 Task: Add a condition where "Organization Is AI" in pending tickets.
Action: Mouse moved to (109, 371)
Screenshot: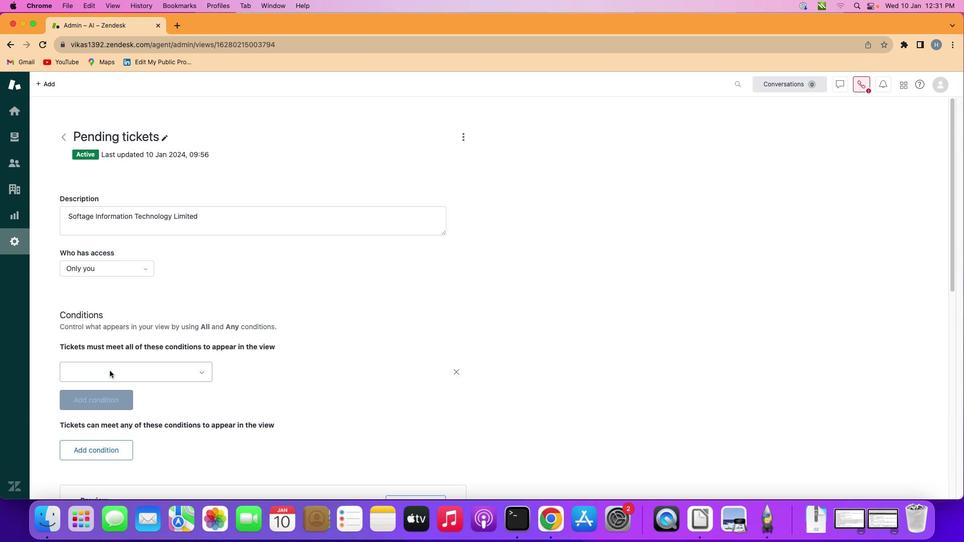 
Action: Mouse pressed left at (109, 371)
Screenshot: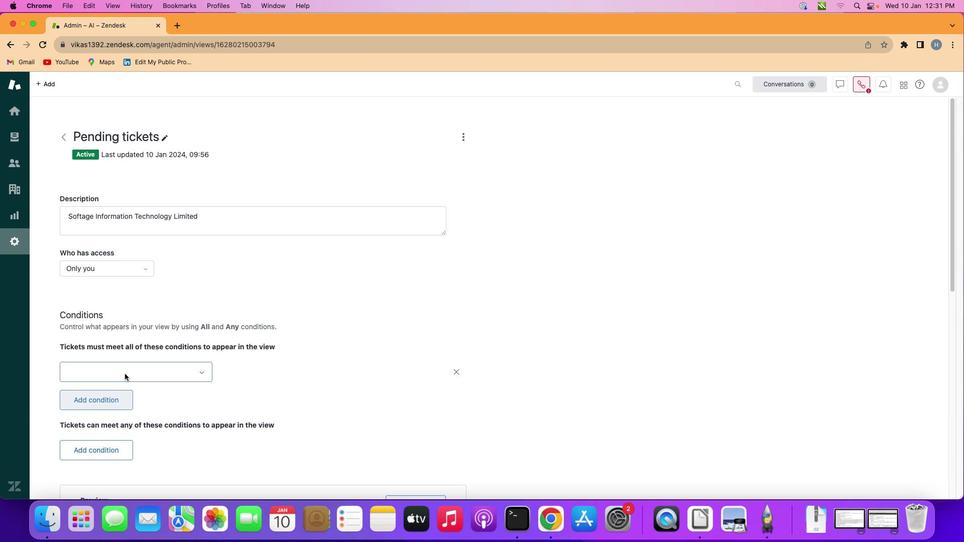 
Action: Mouse moved to (148, 373)
Screenshot: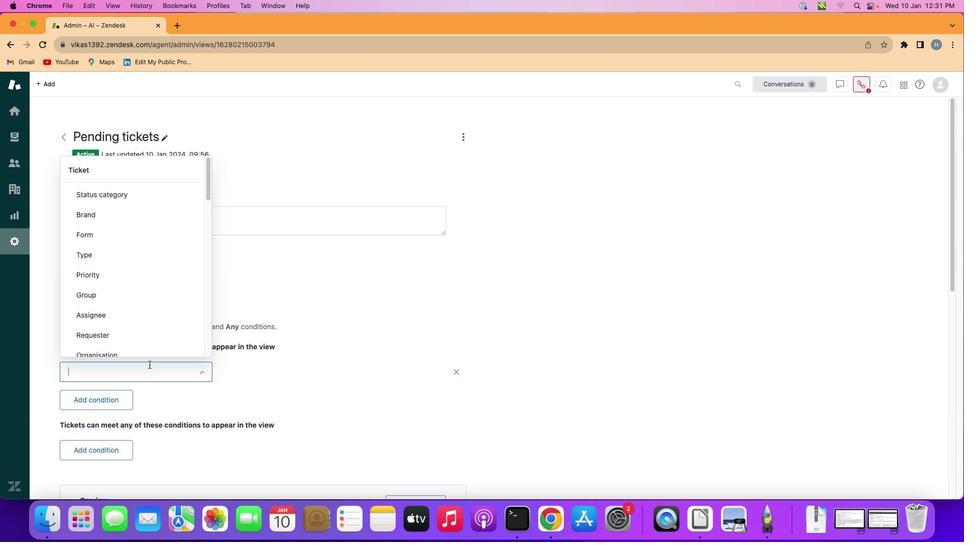 
Action: Mouse pressed left at (148, 373)
Screenshot: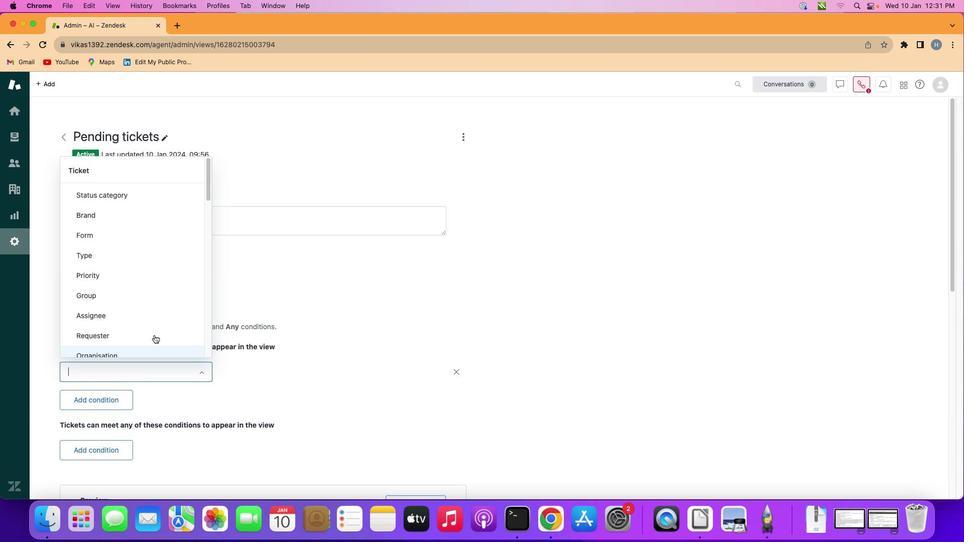 
Action: Mouse moved to (161, 318)
Screenshot: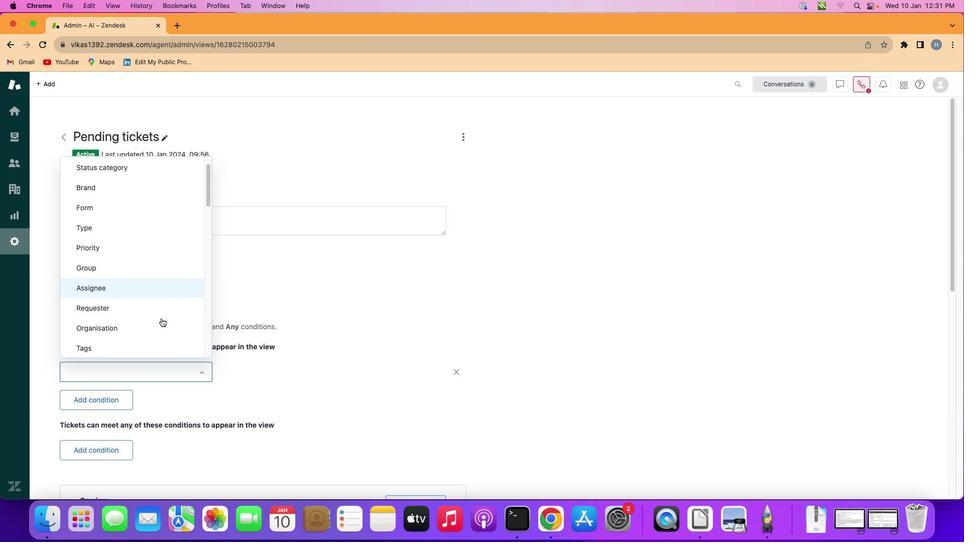 
Action: Mouse scrolled (161, 318) with delta (0, 0)
Screenshot: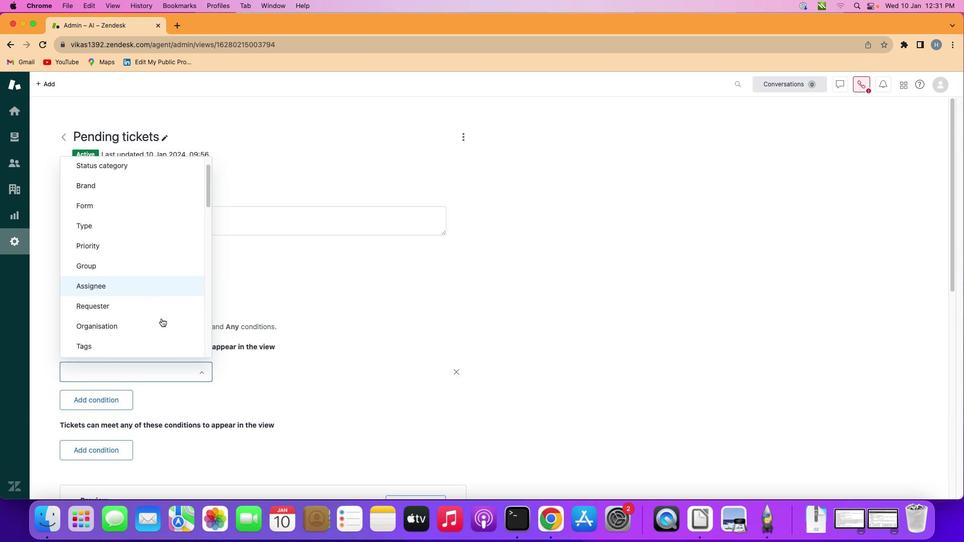 
Action: Mouse scrolled (161, 318) with delta (0, 0)
Screenshot: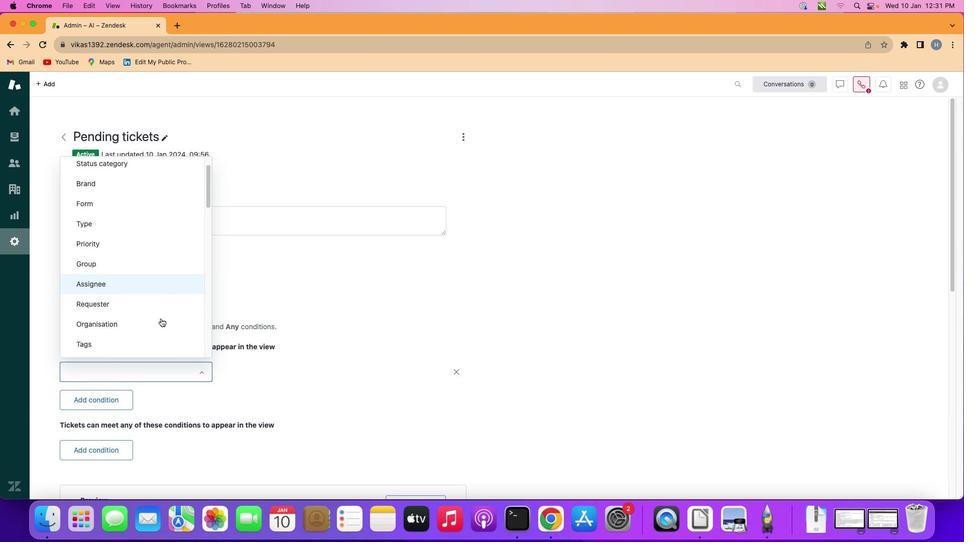 
Action: Mouse scrolled (161, 318) with delta (0, 0)
Screenshot: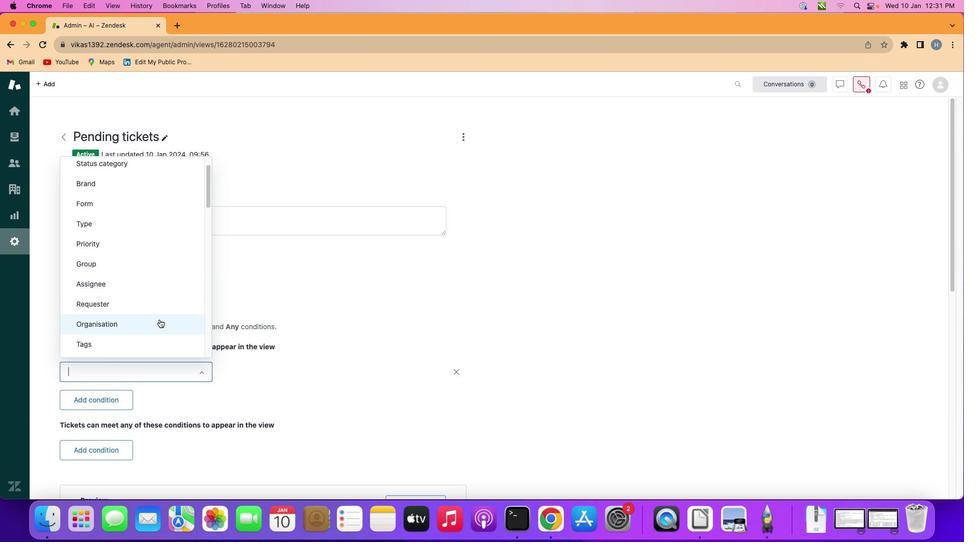 
Action: Mouse scrolled (161, 318) with delta (0, 0)
Screenshot: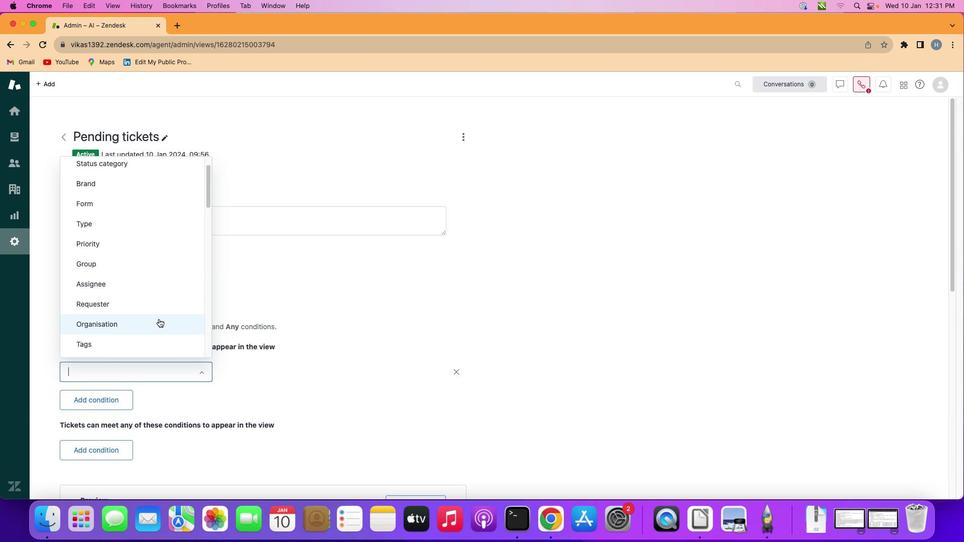 
Action: Mouse moved to (159, 319)
Screenshot: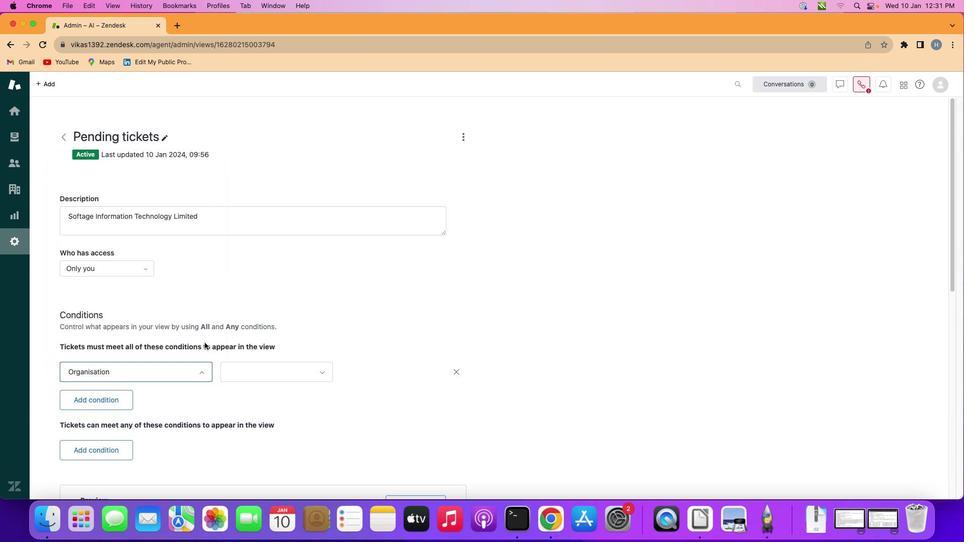 
Action: Mouse pressed left at (159, 319)
Screenshot: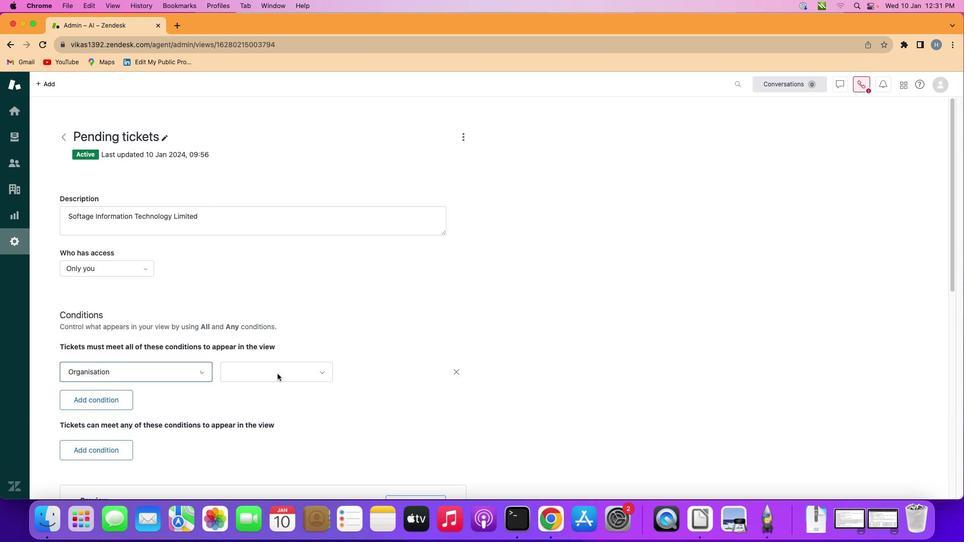 
Action: Mouse moved to (279, 372)
Screenshot: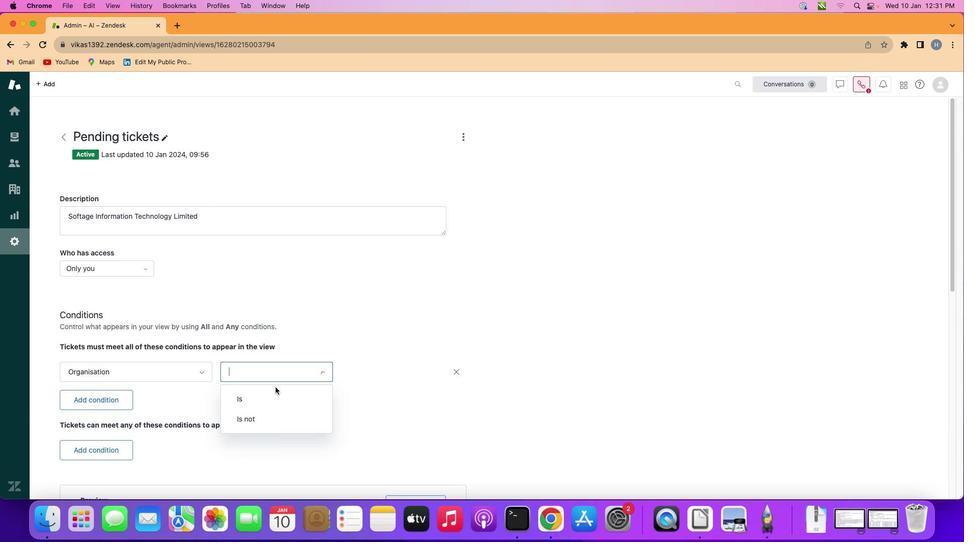 
Action: Mouse pressed left at (279, 372)
Screenshot: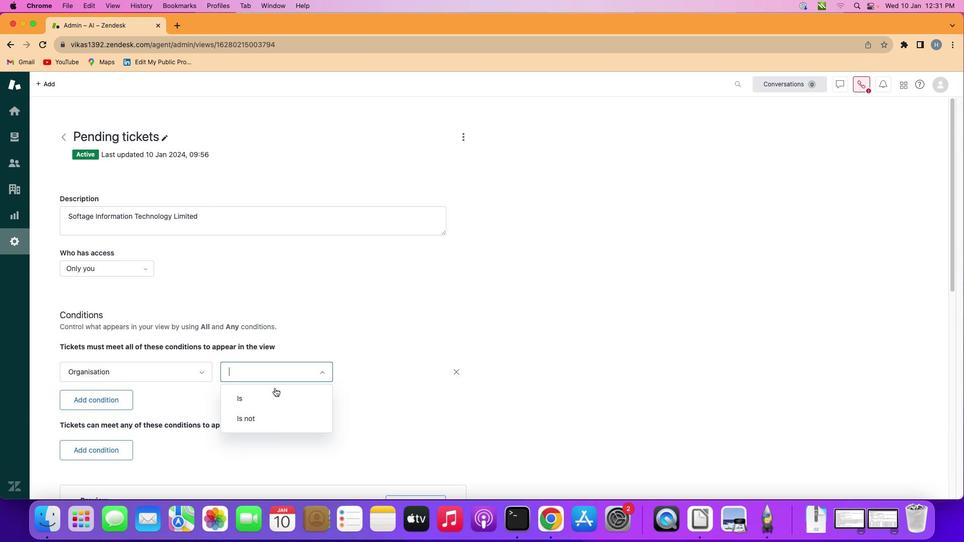 
Action: Mouse moved to (274, 391)
Screenshot: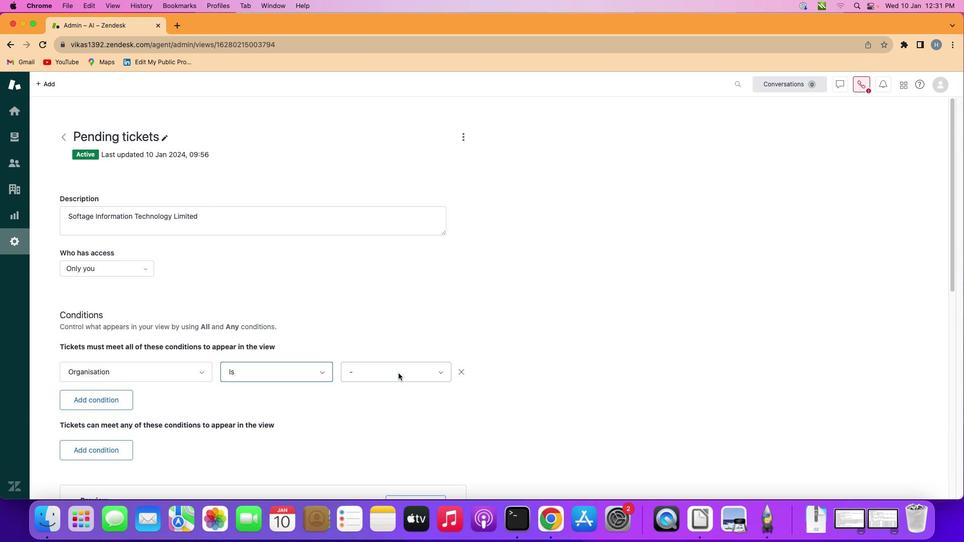 
Action: Mouse pressed left at (274, 391)
Screenshot: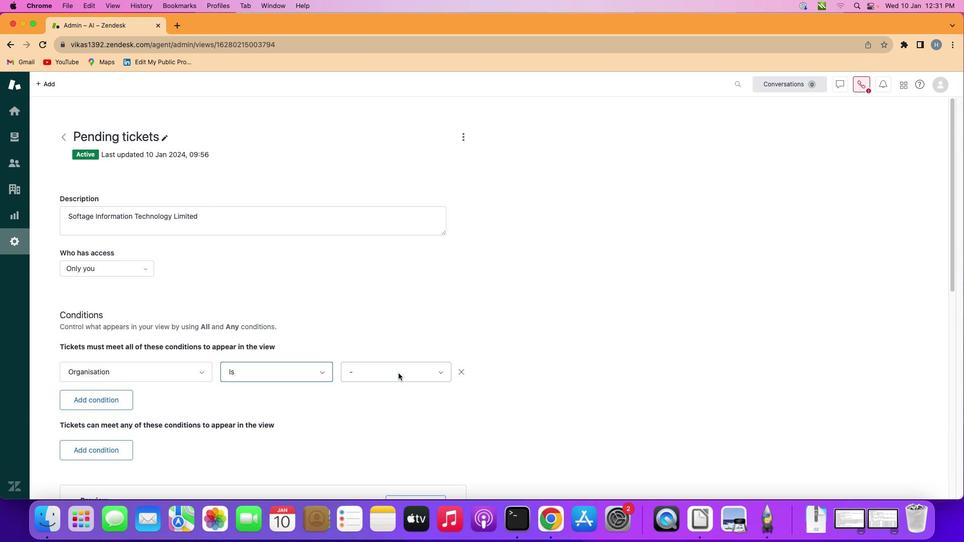 
Action: Mouse moved to (398, 373)
Screenshot: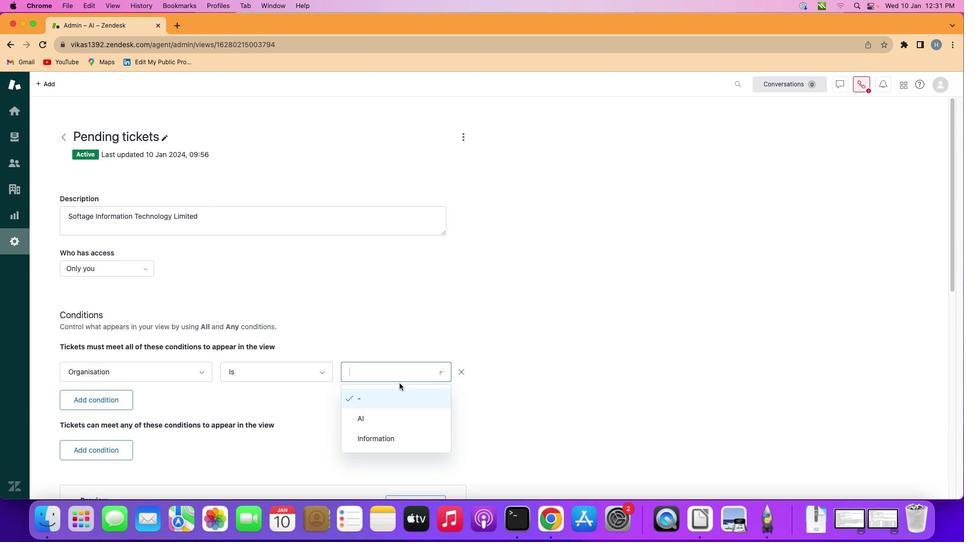 
Action: Mouse pressed left at (398, 373)
Screenshot: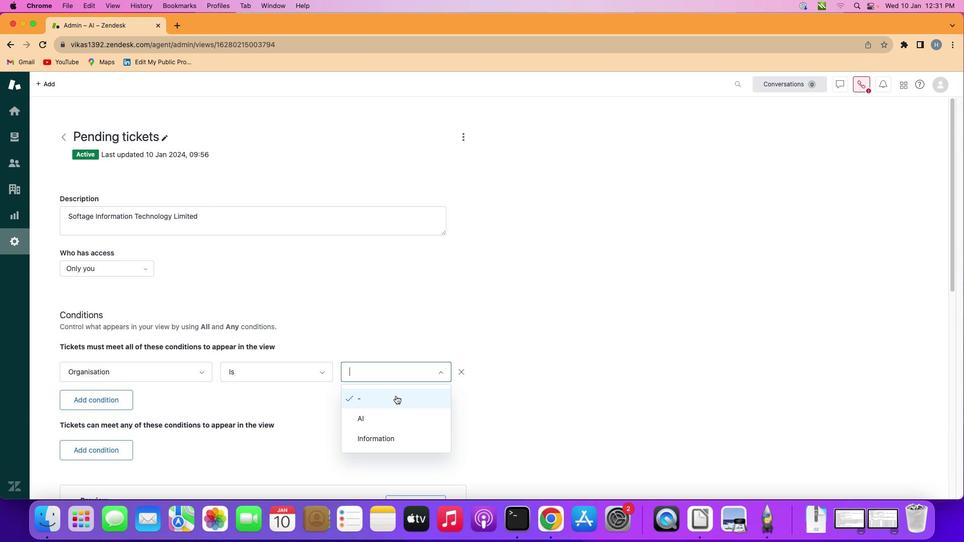
Action: Mouse moved to (392, 414)
Screenshot: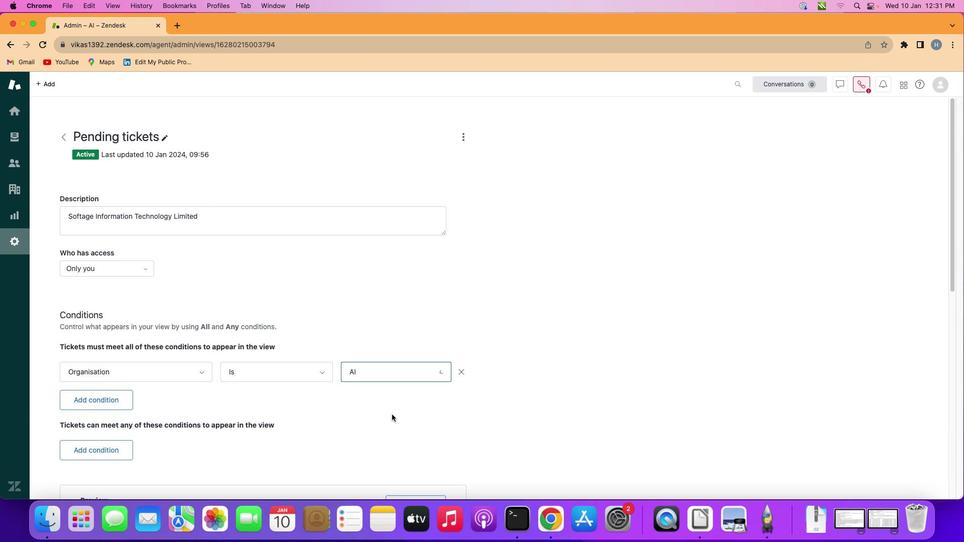 
Action: Mouse pressed left at (392, 414)
Screenshot: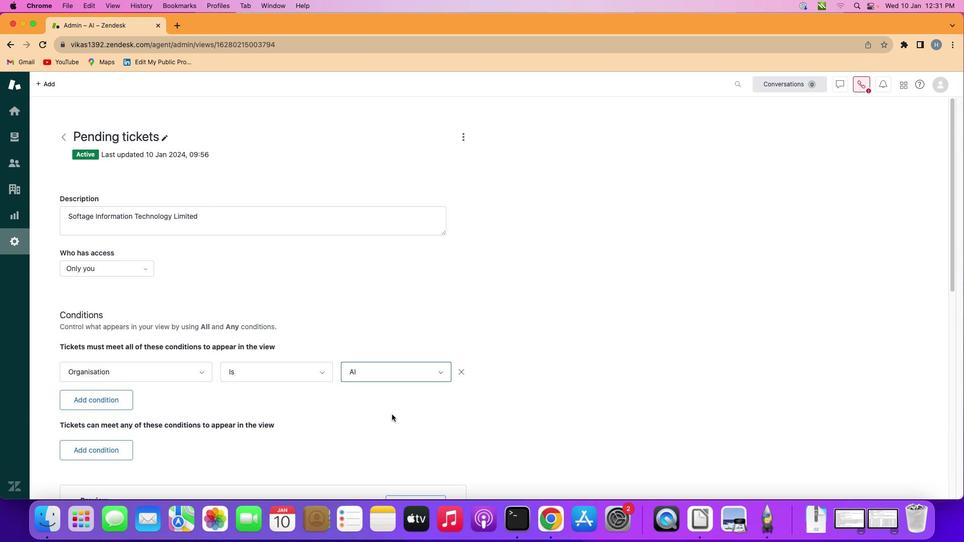 
